 Task: Check the Street View of Times Square in New York.
Action: Mouse moved to (136, 77)
Screenshot: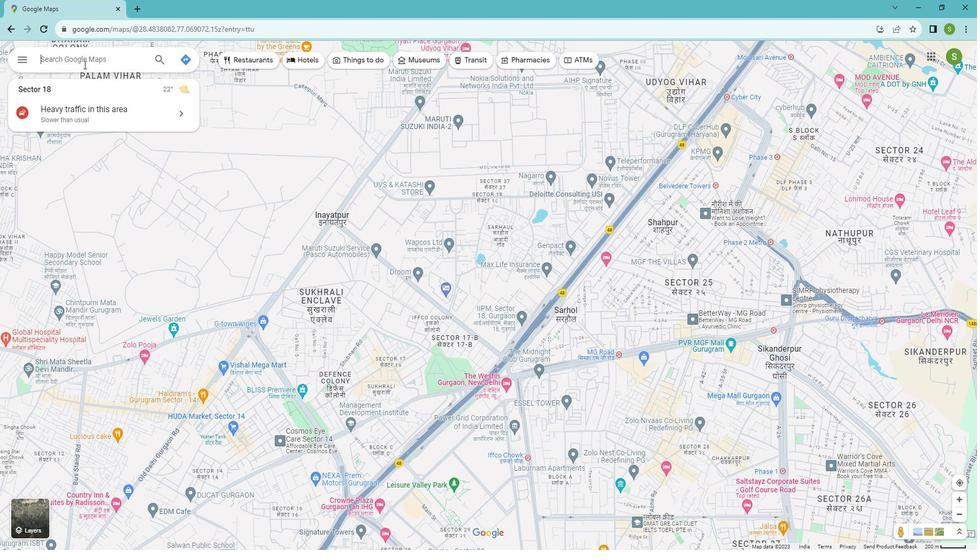 
Action: Mouse pressed left at (136, 77)
Screenshot: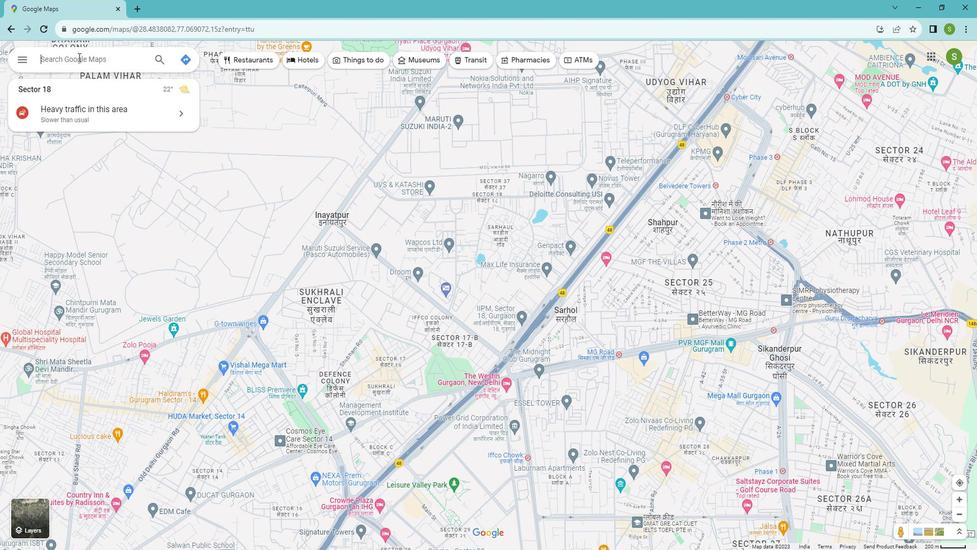 
Action: Key pressed <Key.shift>Times<Key.space><Key.shift><Key.shift><Key.shift><Key.shift><Key.shift><Key.shift><Key.shift><Key.shift><Key.shift><Key.shift><Key.shift><Key.shift><Key.shift><Key.shift><Key.shift><Key.shift><Key.shift><Key.shift><Key.shift><Key.shift>Square<Key.space>in<Key.space><Key.shift>B<Key.backspace><Key.shift>New<Key.space><Key.shift>York<Key.space><Key.shift>City<Key.enter>
Screenshot: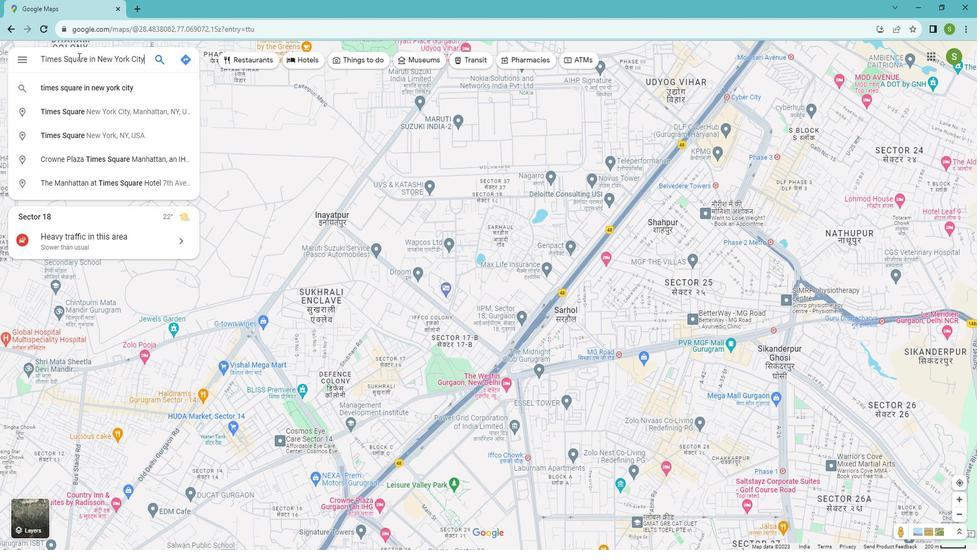 
Action: Mouse moved to (904, 506)
Screenshot: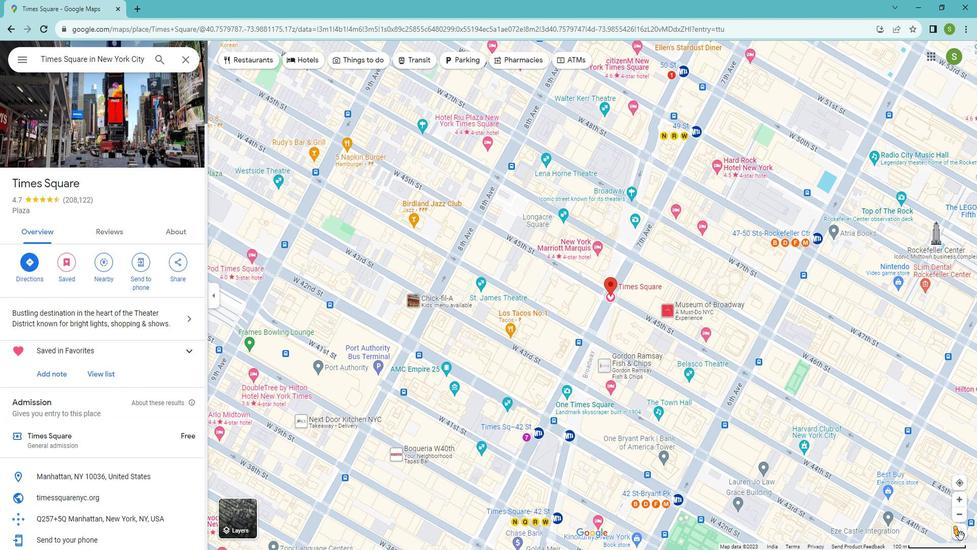 
Action: Mouse pressed left at (904, 506)
Screenshot: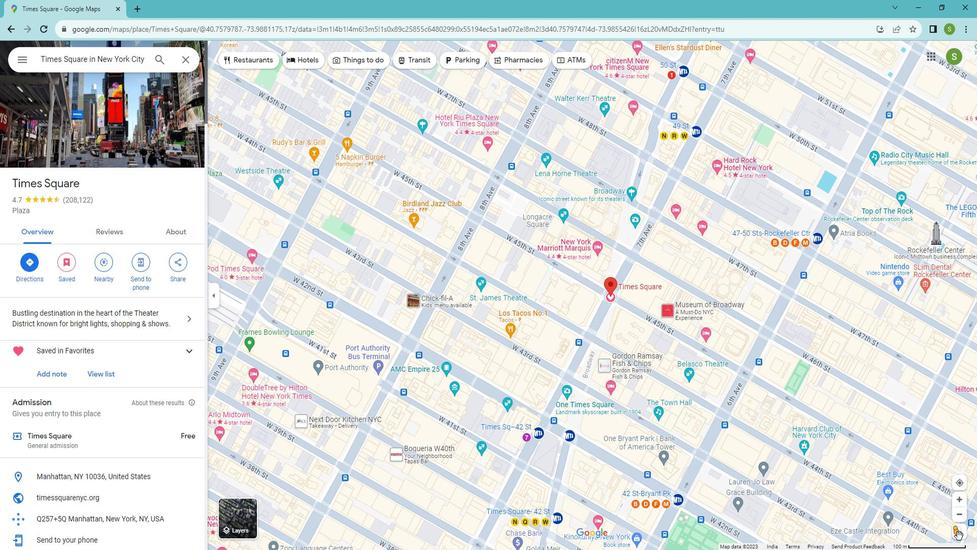 
Action: Mouse moved to (436, 311)
Screenshot: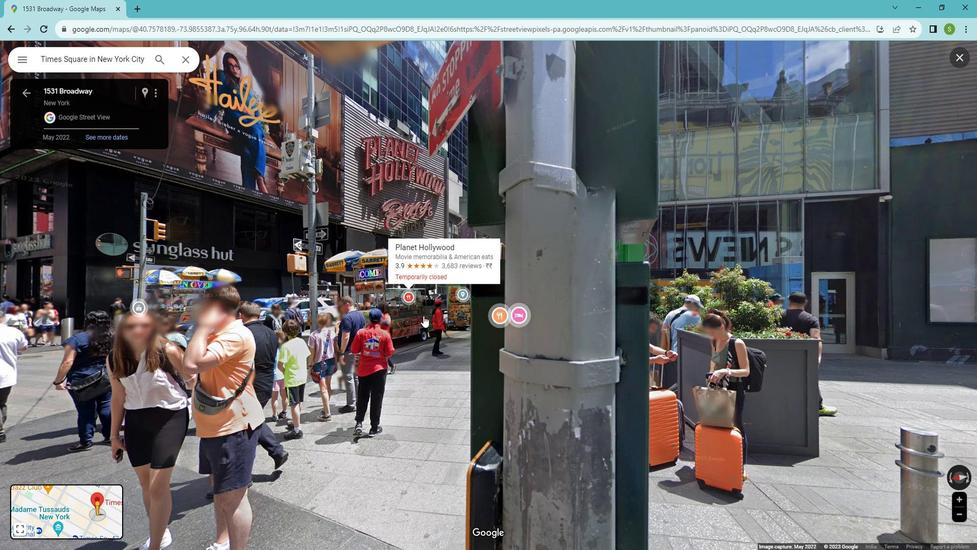 
Action: Mouse pressed left at (436, 311)
Screenshot: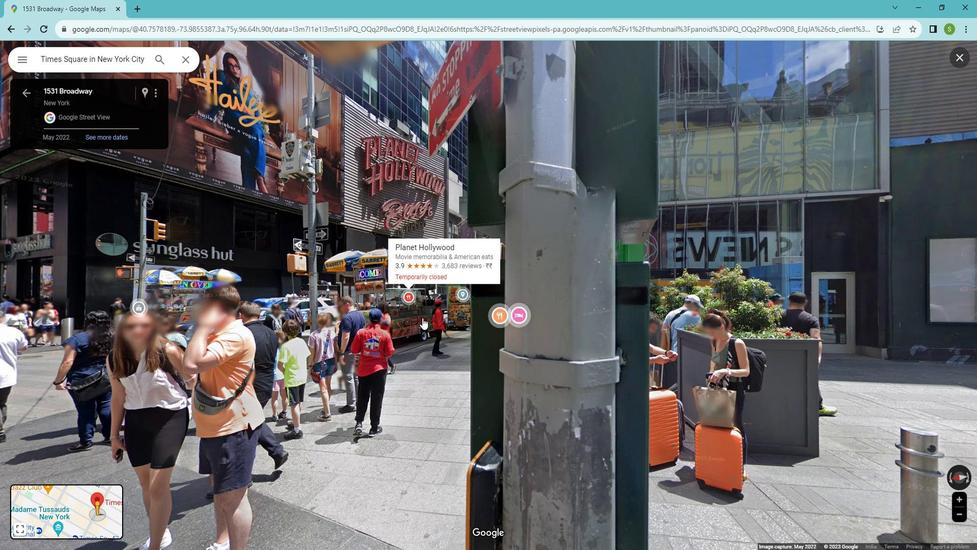 
Action: Mouse moved to (543, 247)
Screenshot: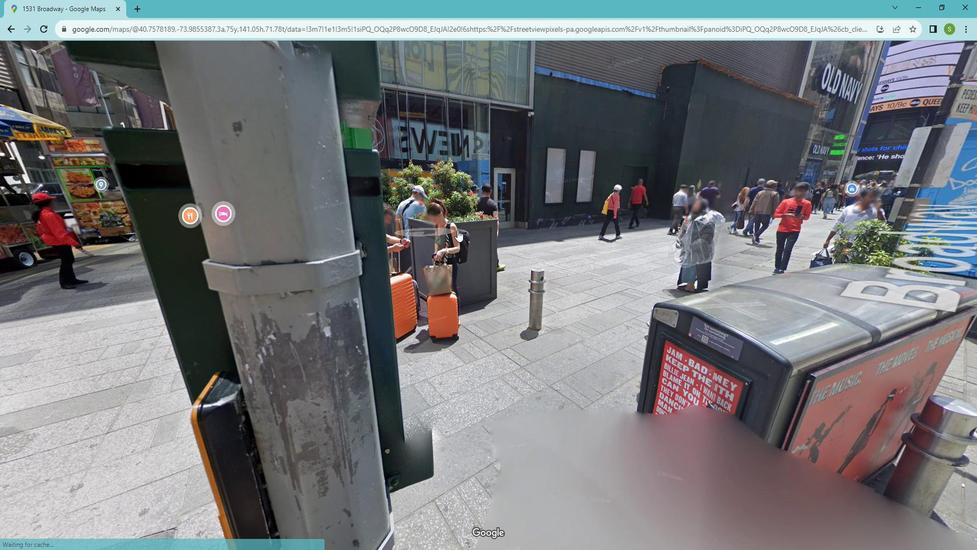 
Action: Mouse pressed left at (543, 247)
Screenshot: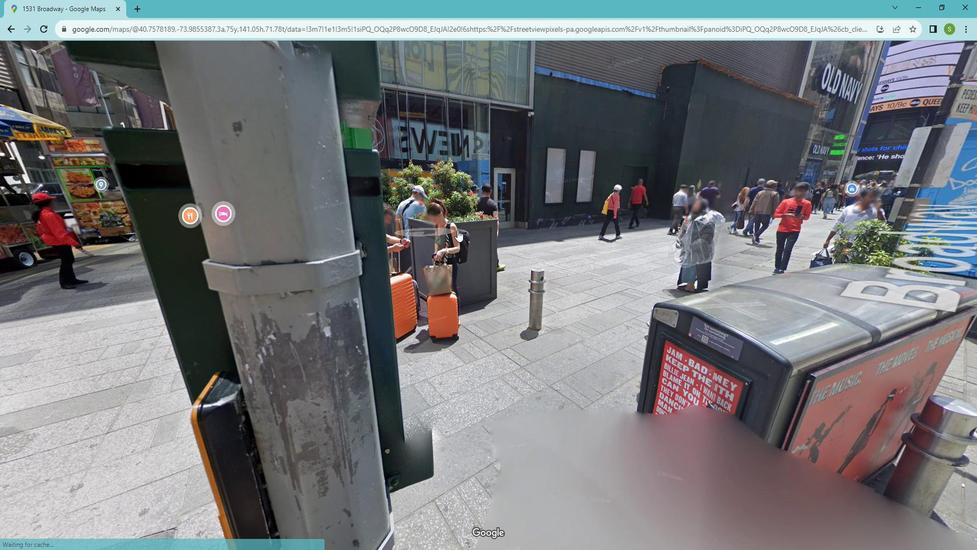 
Action: Mouse moved to (672, 237)
Screenshot: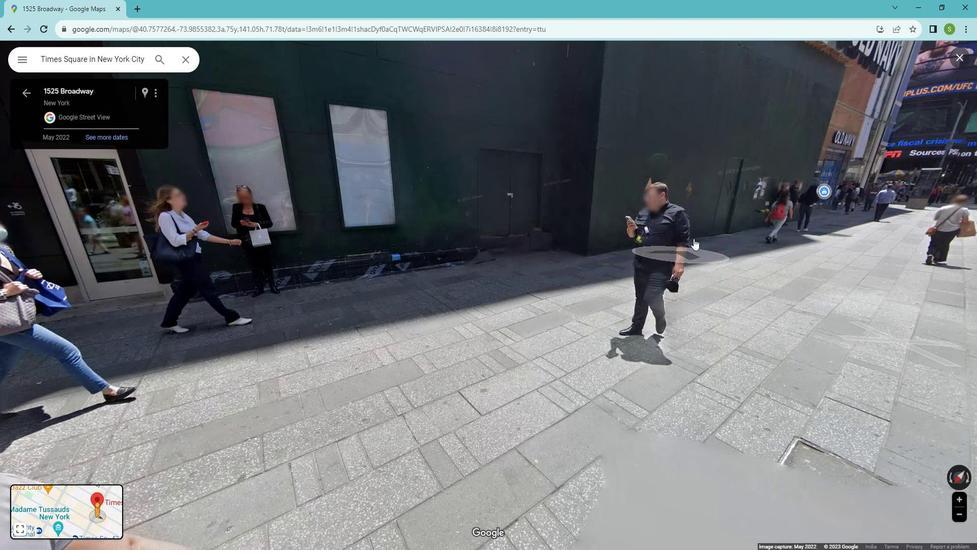
Action: Mouse pressed left at (672, 237)
Screenshot: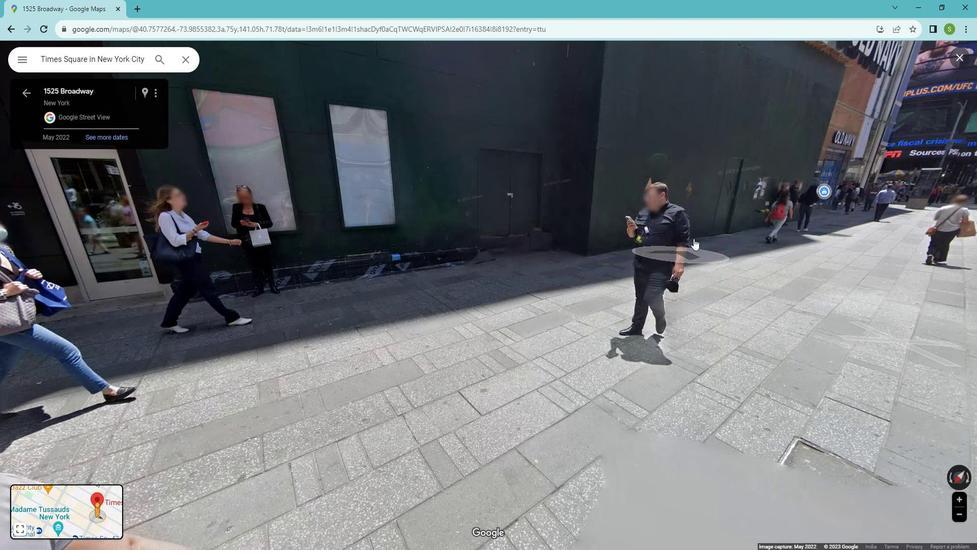 
Action: Mouse moved to (454, 202)
Screenshot: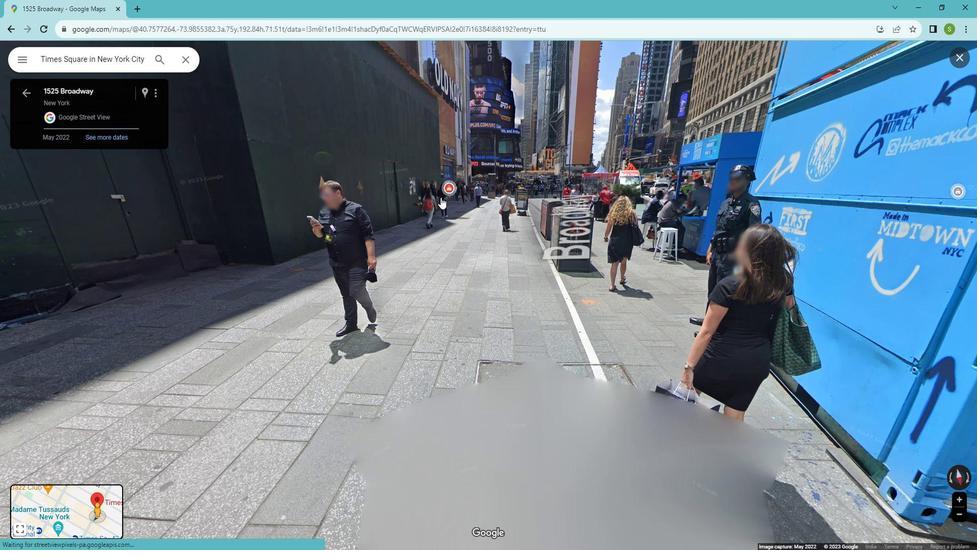 
Action: Mouse pressed left at (454, 202)
Screenshot: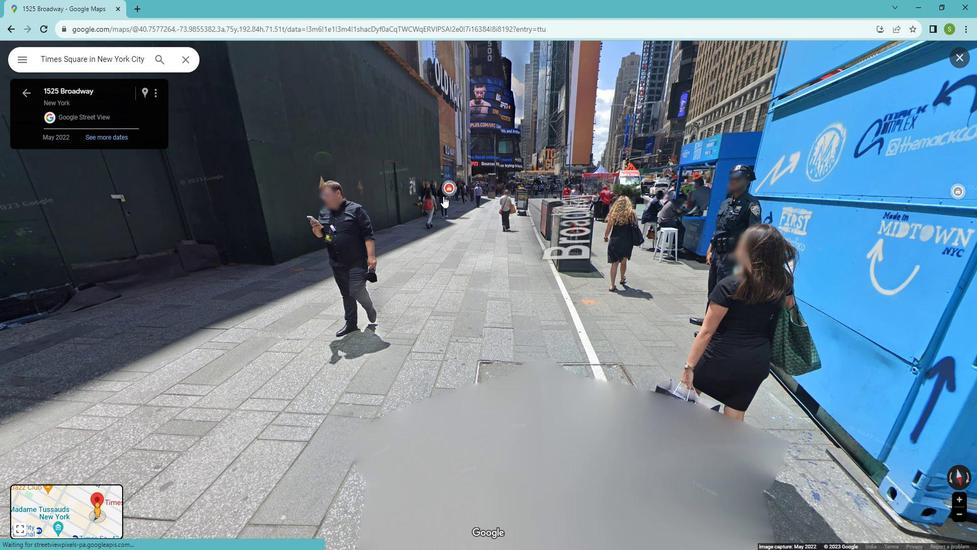 
Action: Mouse moved to (334, 473)
Screenshot: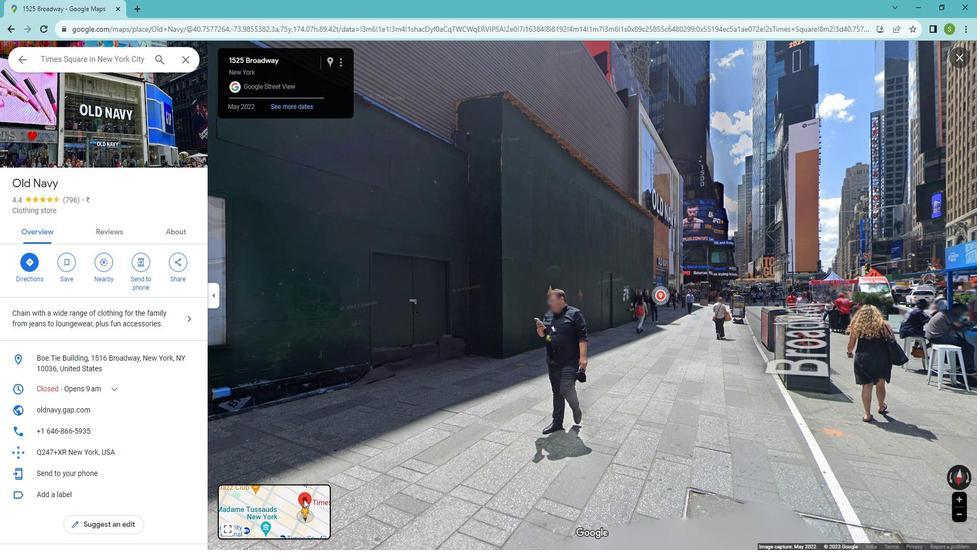 
Action: Mouse pressed left at (334, 473)
Screenshot: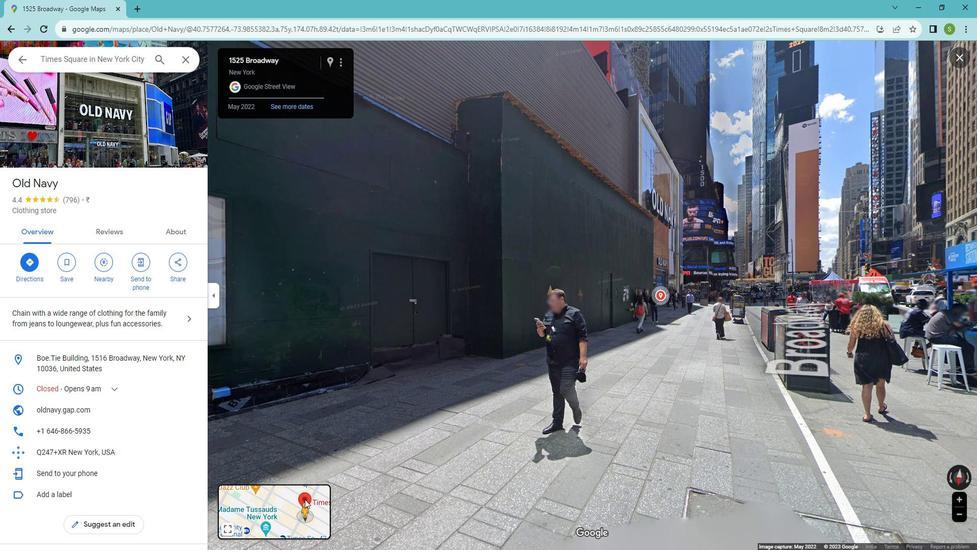 
Action: Mouse moved to (900, 79)
Screenshot: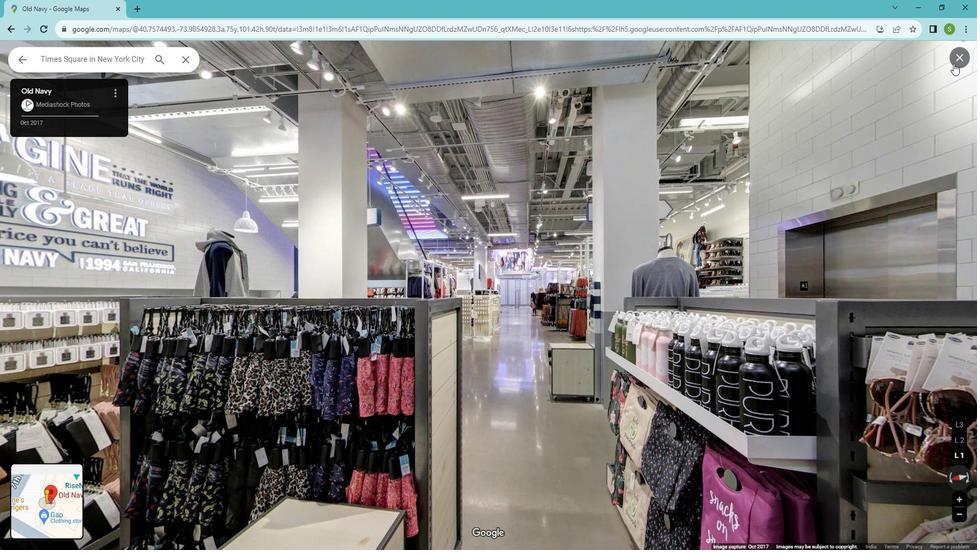
Action: Mouse pressed left at (900, 79)
Screenshot: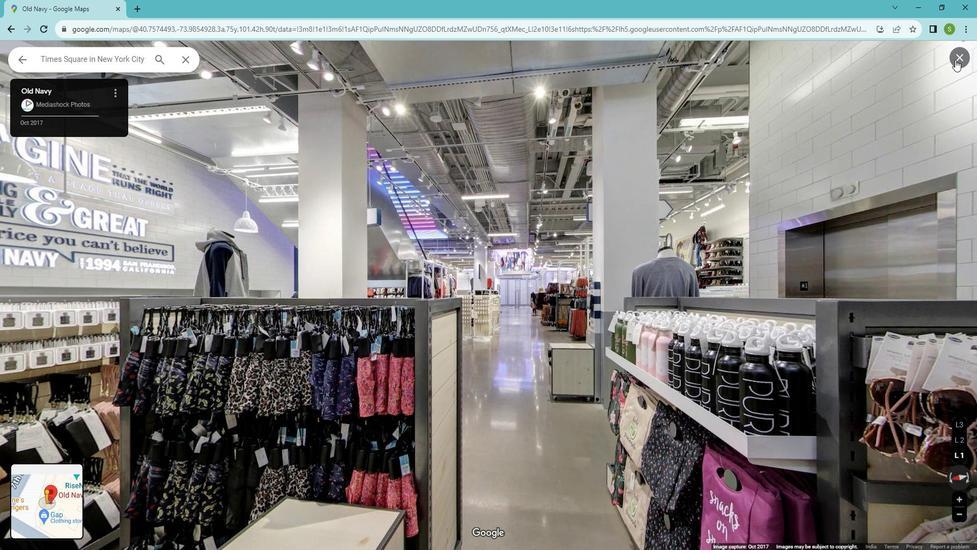
Action: Mouse moved to (575, 286)
Screenshot: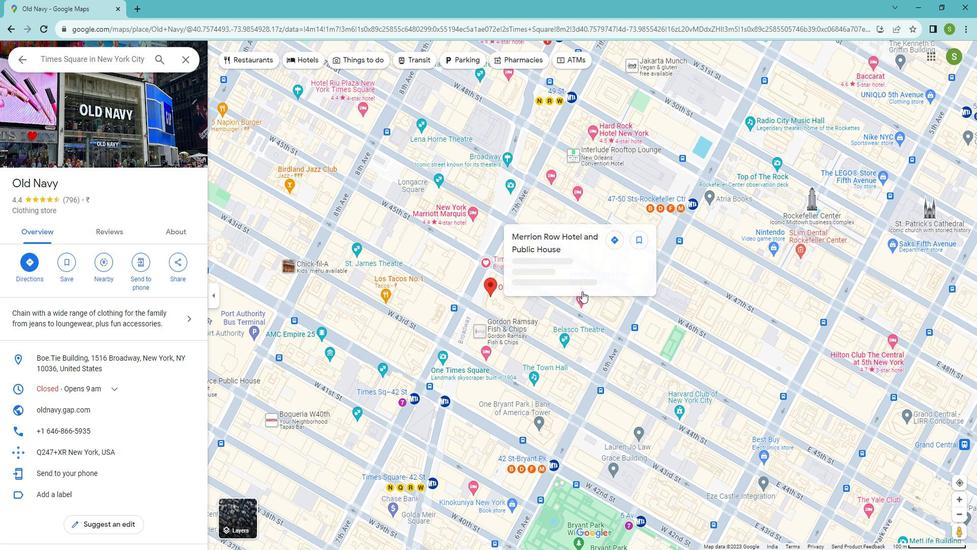 
Action: Mouse scrolled (575, 285) with delta (0, 0)
Screenshot: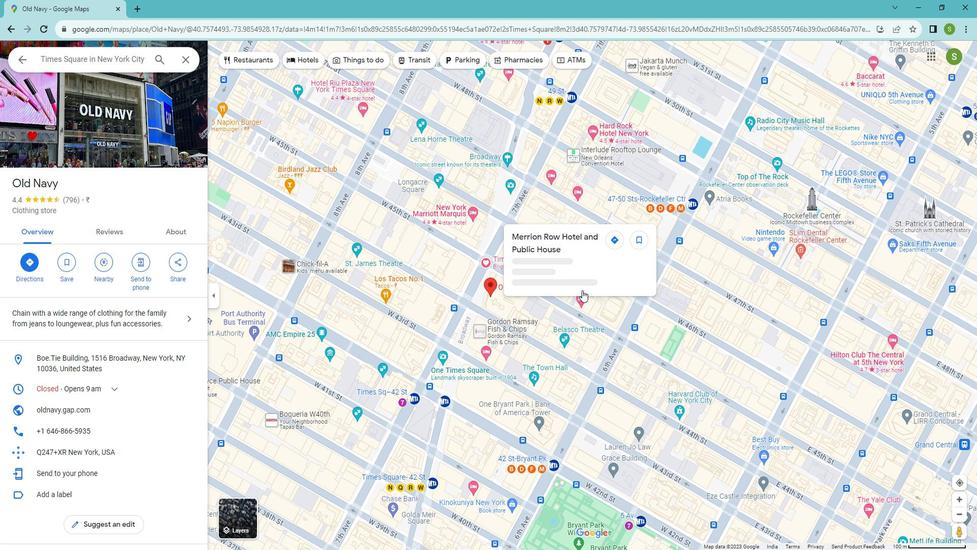 
Action: Mouse scrolled (575, 285) with delta (0, 0)
Screenshot: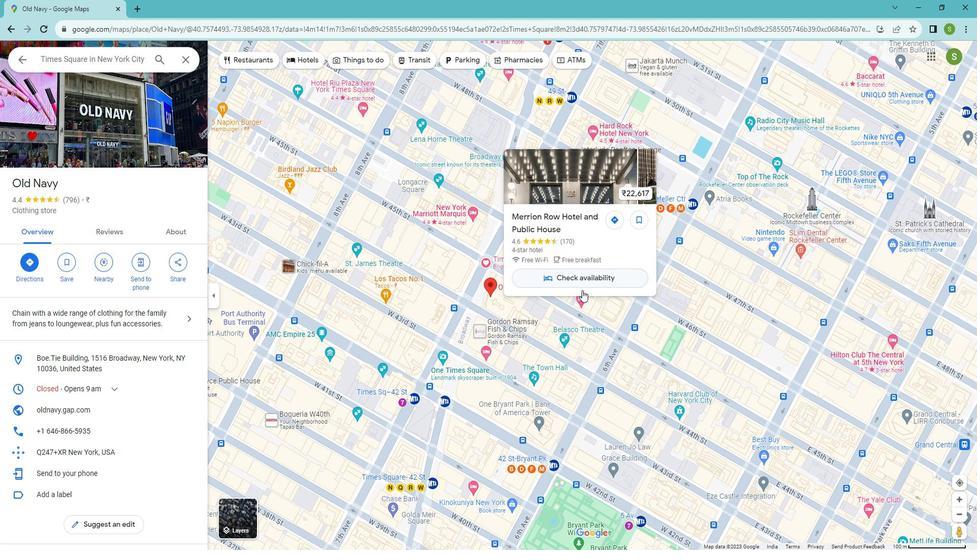 
Action: Mouse moved to (575, 285)
Screenshot: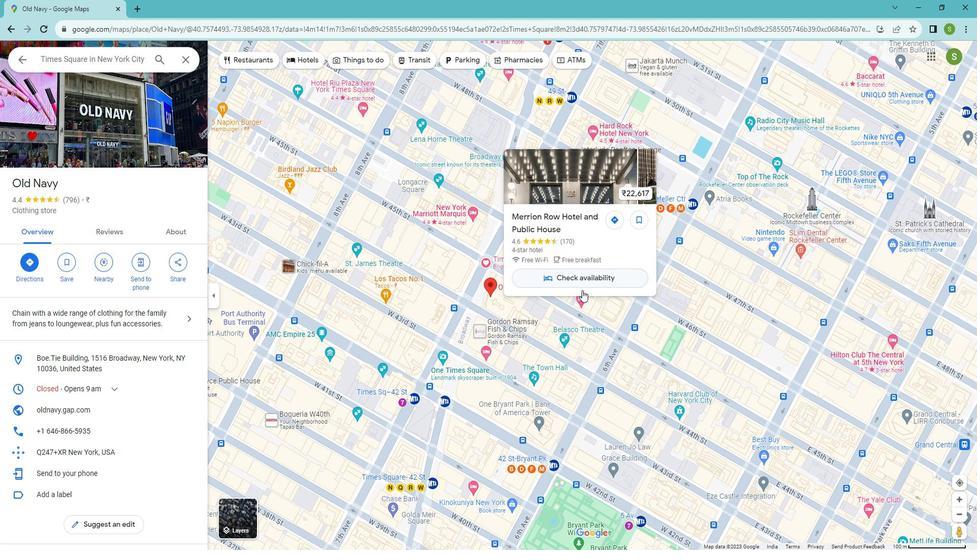
Action: Mouse scrolled (575, 285) with delta (0, 0)
Screenshot: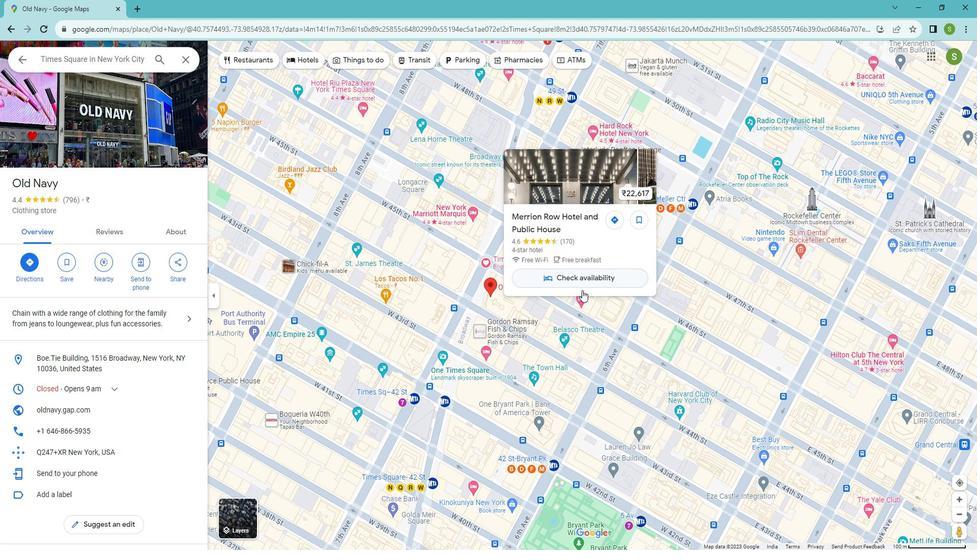 
Action: Mouse moved to (685, 306)
Screenshot: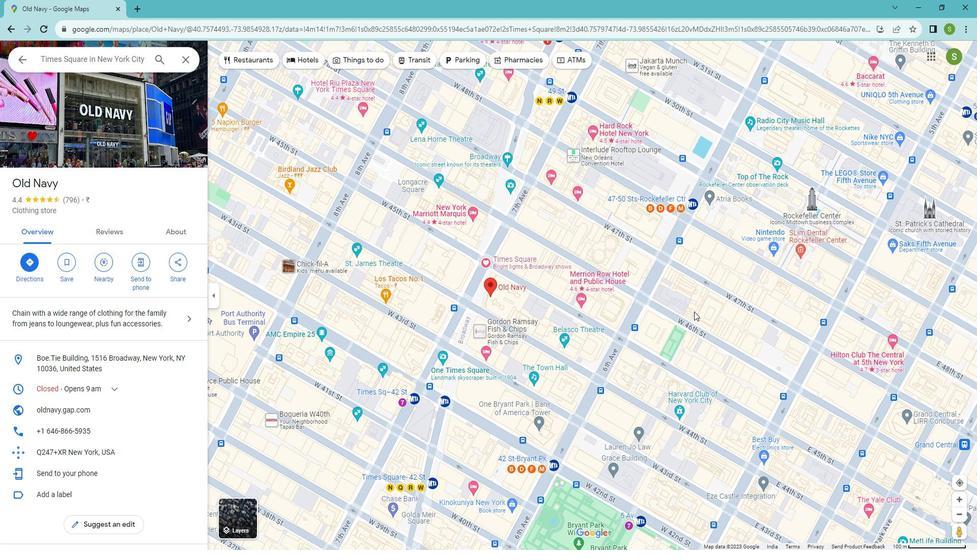 
Action: Mouse scrolled (685, 305) with delta (0, 0)
Screenshot: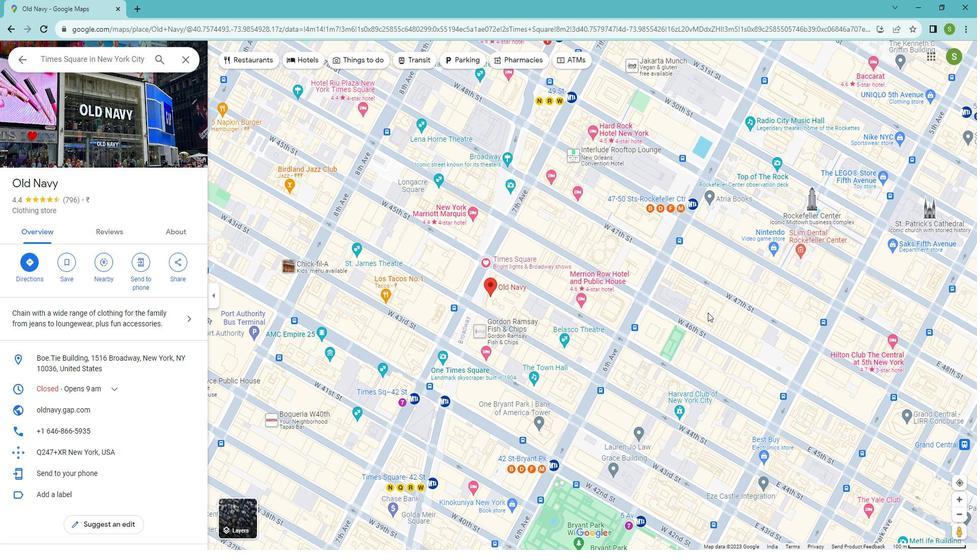 
Action: Mouse scrolled (685, 305) with delta (0, 0)
Screenshot: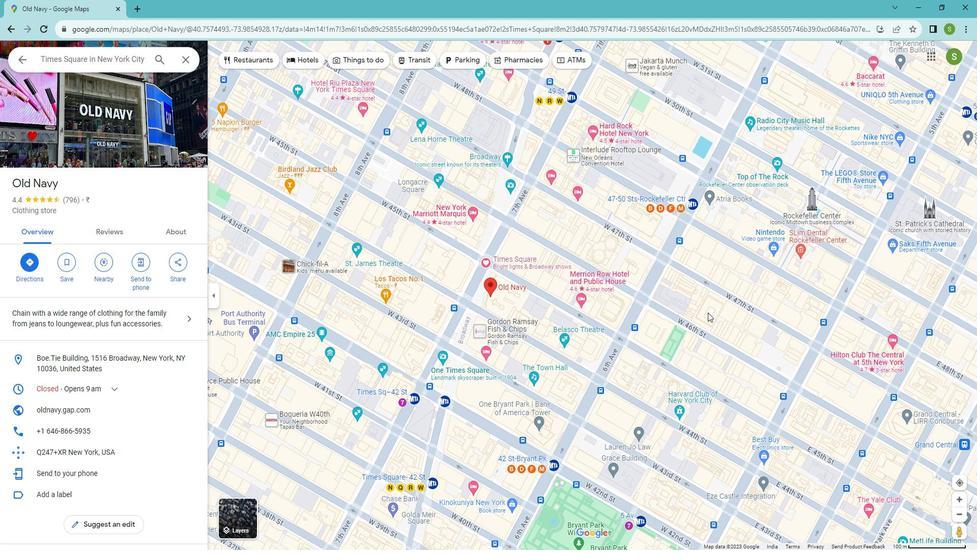 
Action: Mouse scrolled (685, 305) with delta (0, 0)
Screenshot: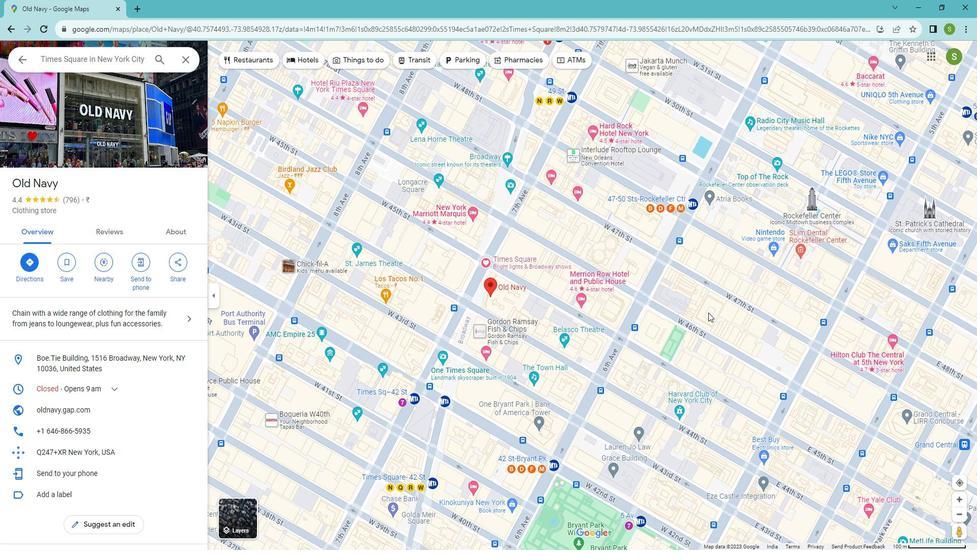 
Action: Mouse moved to (84, 78)
Screenshot: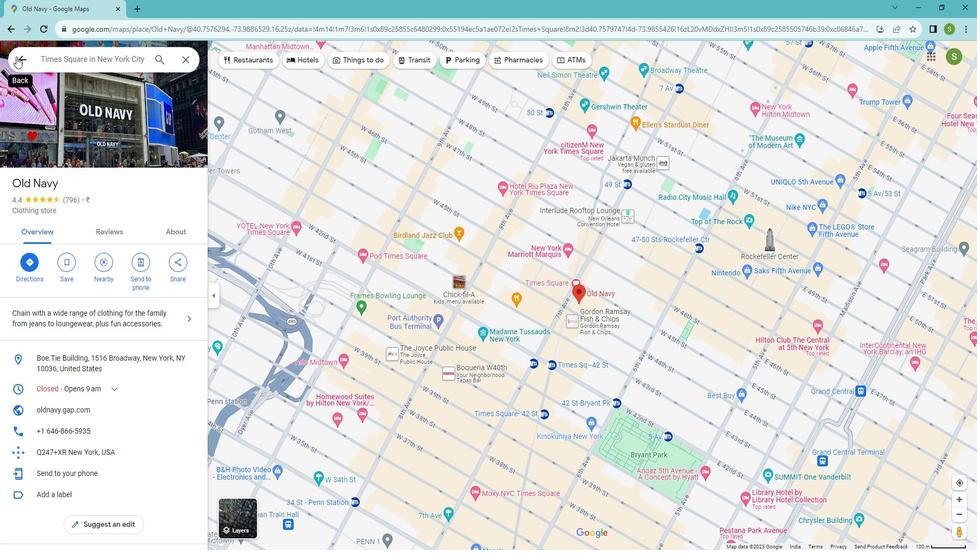 
Action: Mouse pressed left at (84, 78)
Screenshot: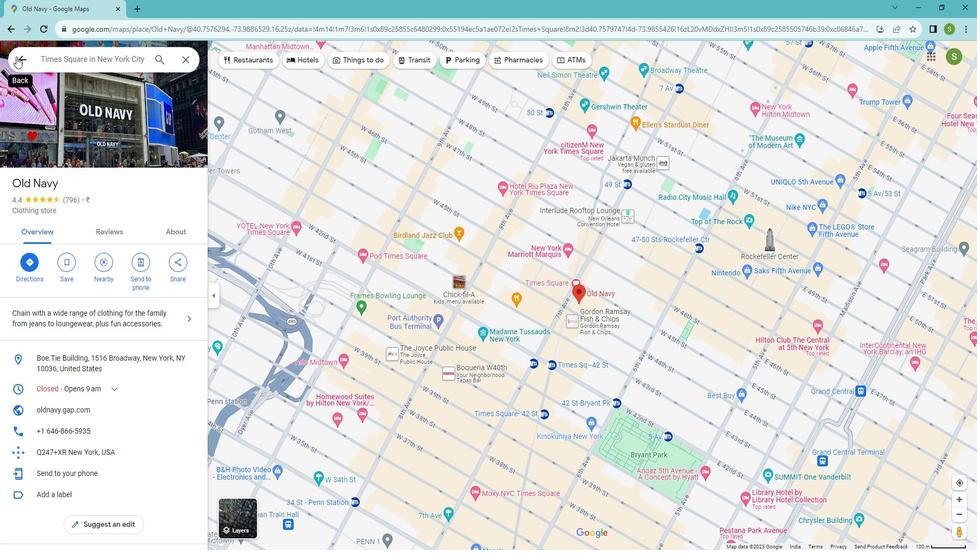 
Action: Mouse moved to (902, 504)
Screenshot: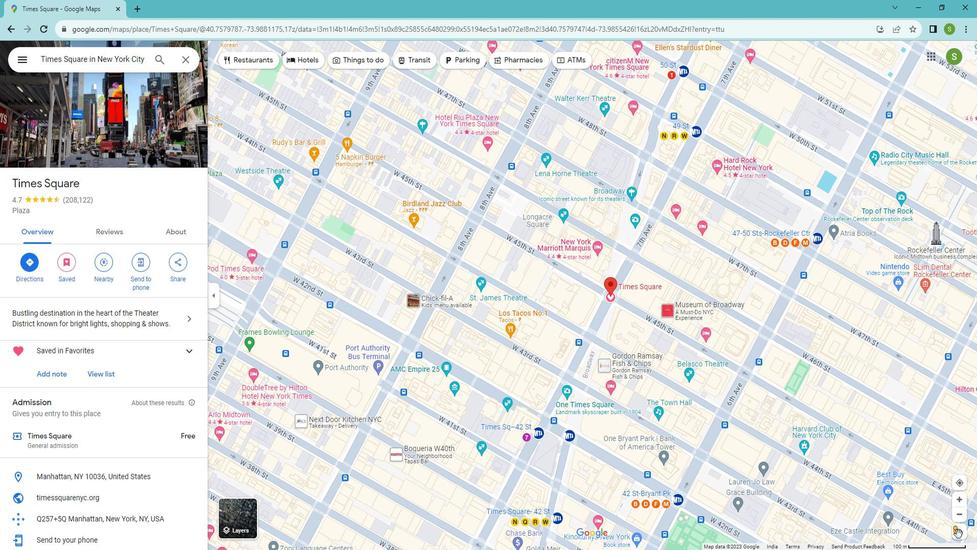 
Action: Mouse pressed left at (902, 504)
Screenshot: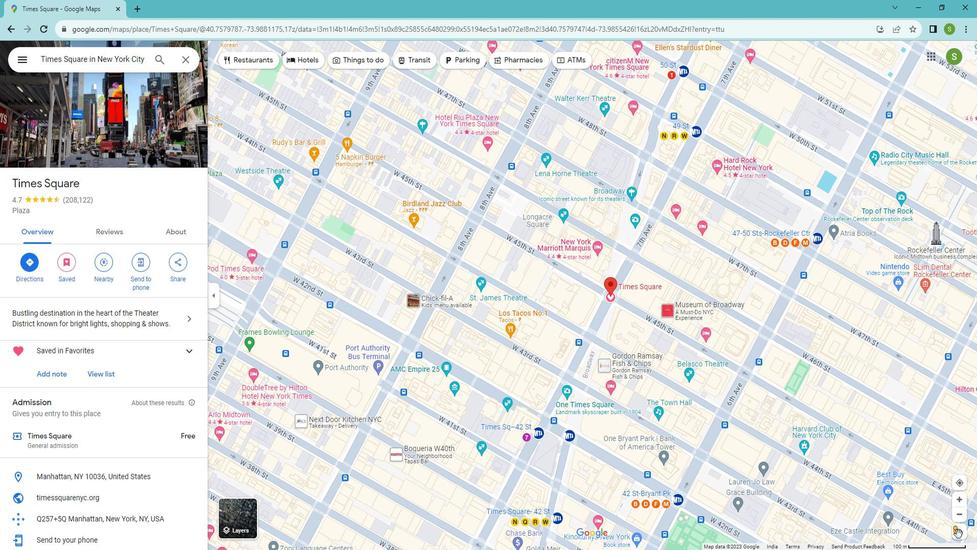 
Action: Mouse moved to (511, 332)
Screenshot: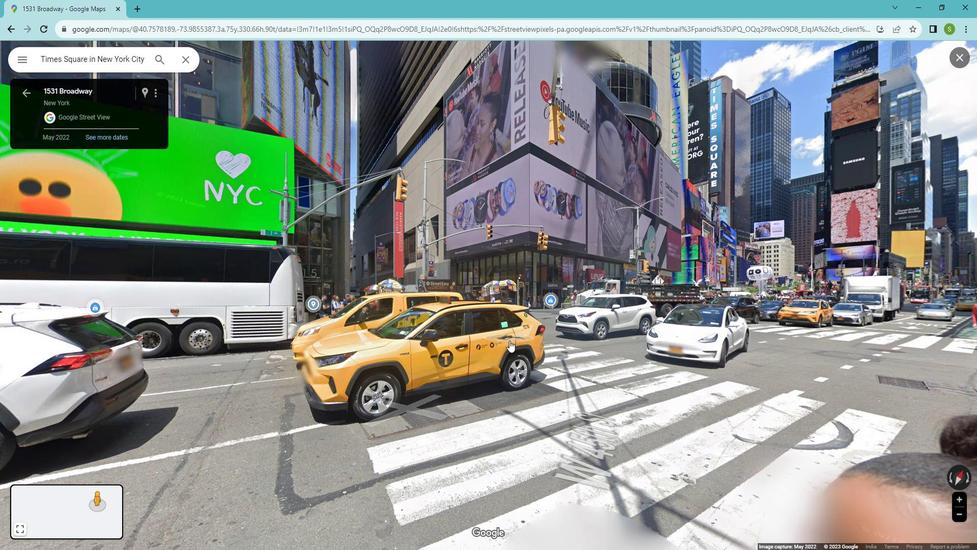 
Action: Mouse pressed left at (511, 332)
Screenshot: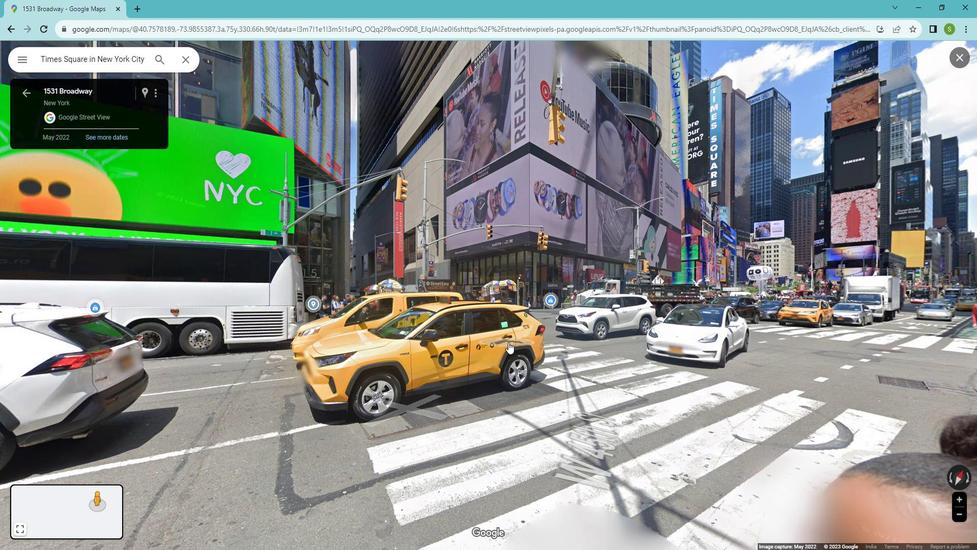 
Action: Mouse moved to (536, 328)
Screenshot: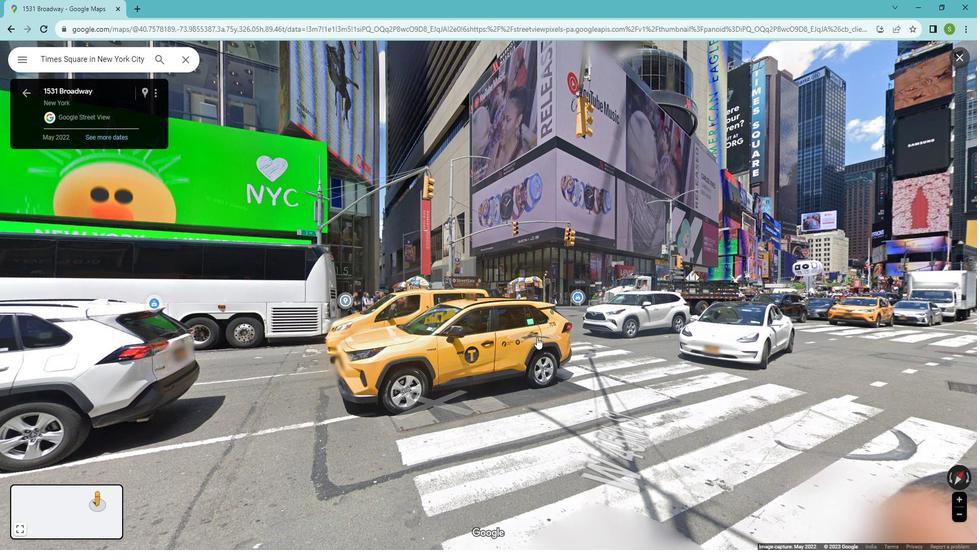 
Action: Mouse pressed left at (536, 328)
Screenshot: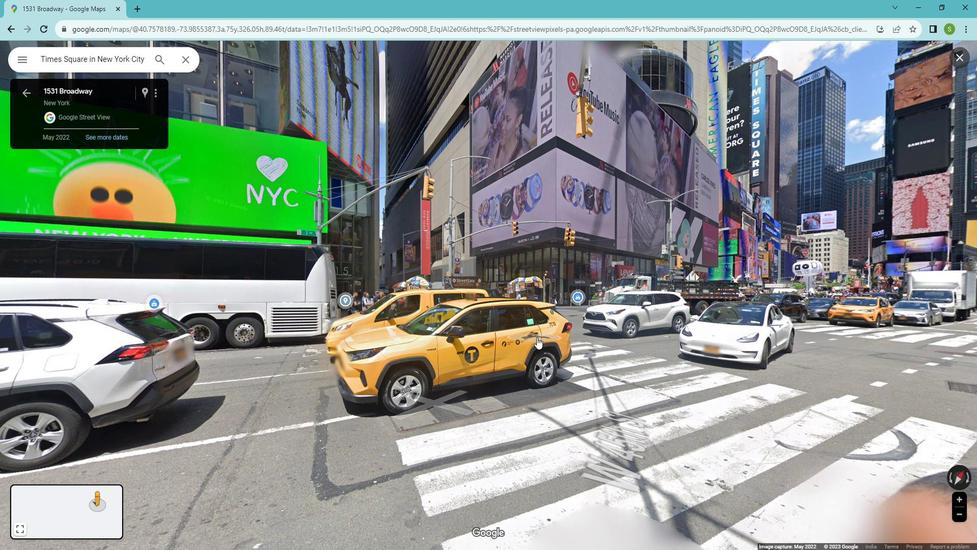 
Action: Mouse moved to (826, 392)
Screenshot: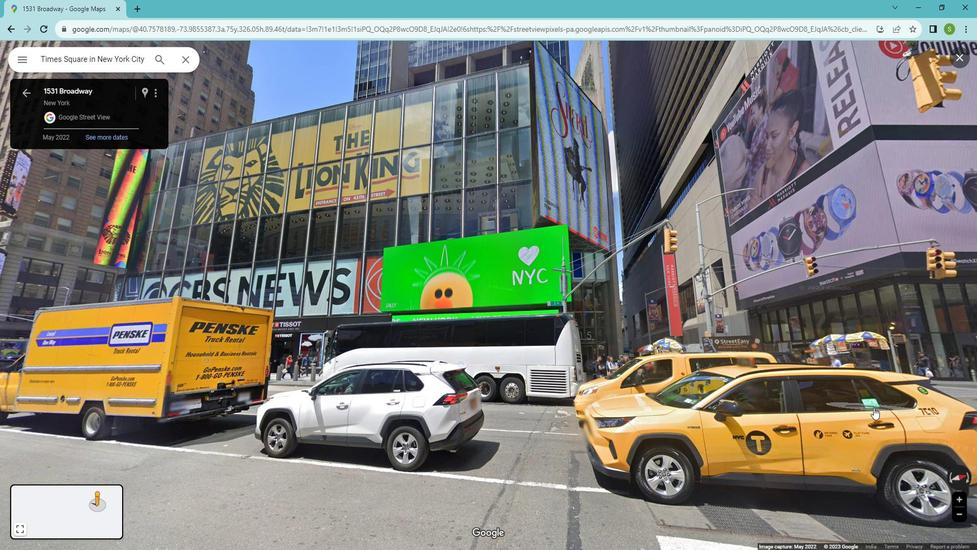
Action: Mouse pressed left at (826, 392)
Screenshot: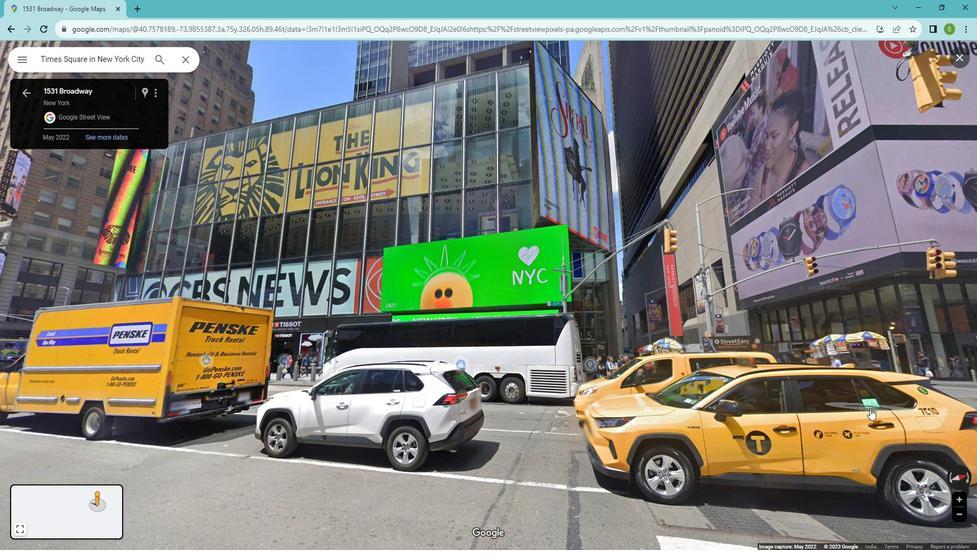 
Action: Mouse moved to (576, 234)
Screenshot: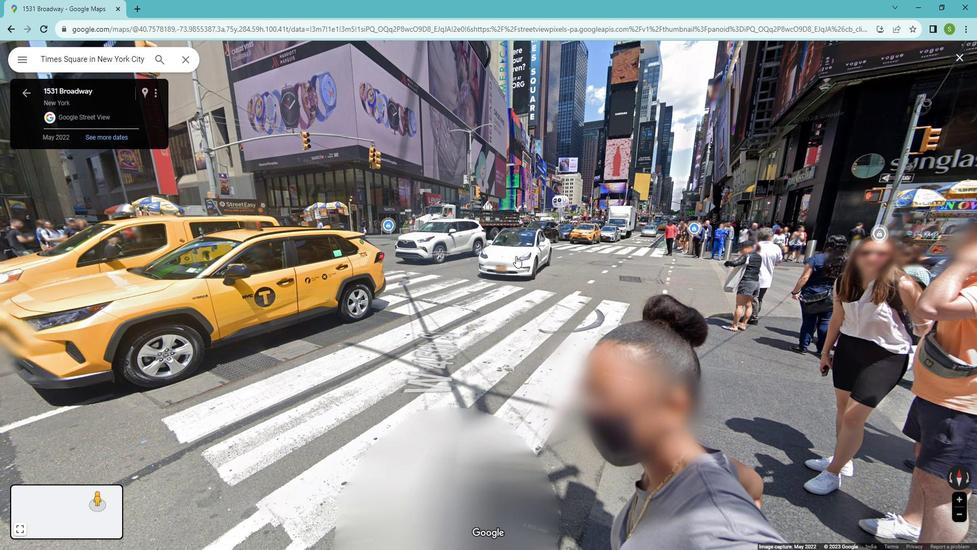 
Action: Mouse pressed left at (576, 234)
Screenshot: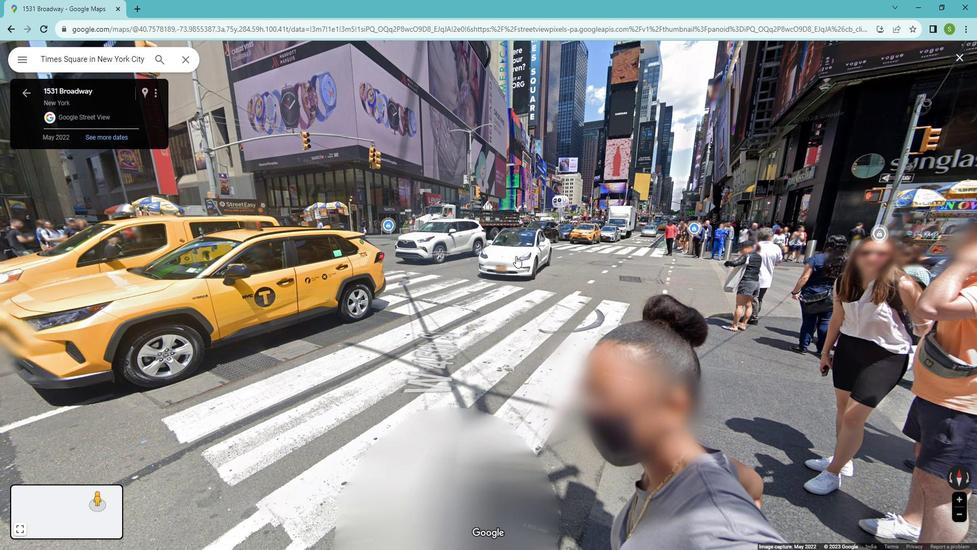 
Action: Mouse moved to (396, 240)
Screenshot: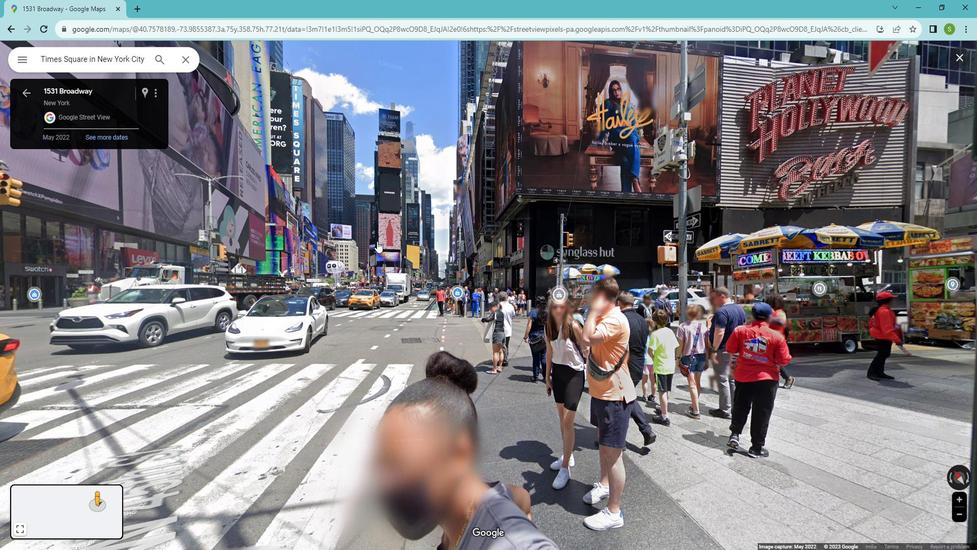 
Action: Mouse pressed left at (396, 240)
Screenshot: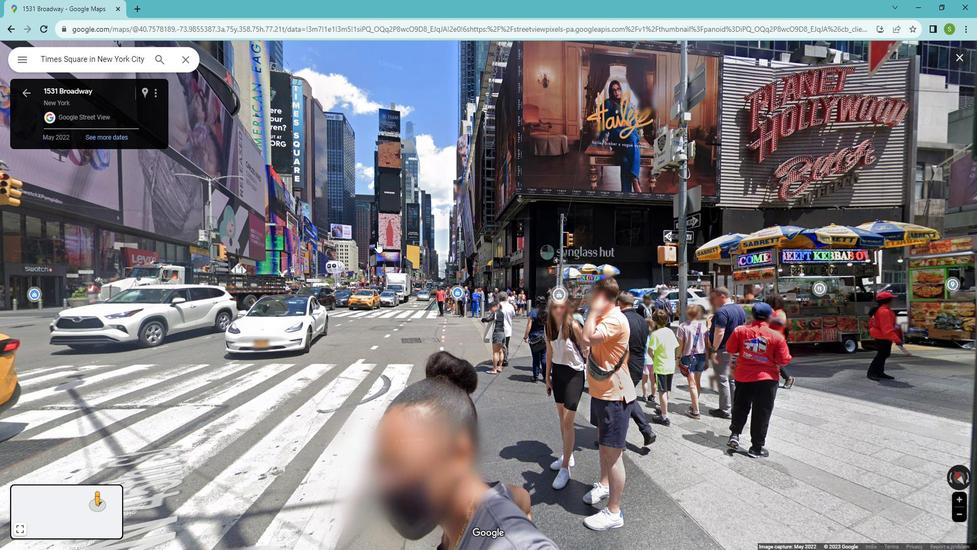 
Action: Mouse moved to (903, 74)
Screenshot: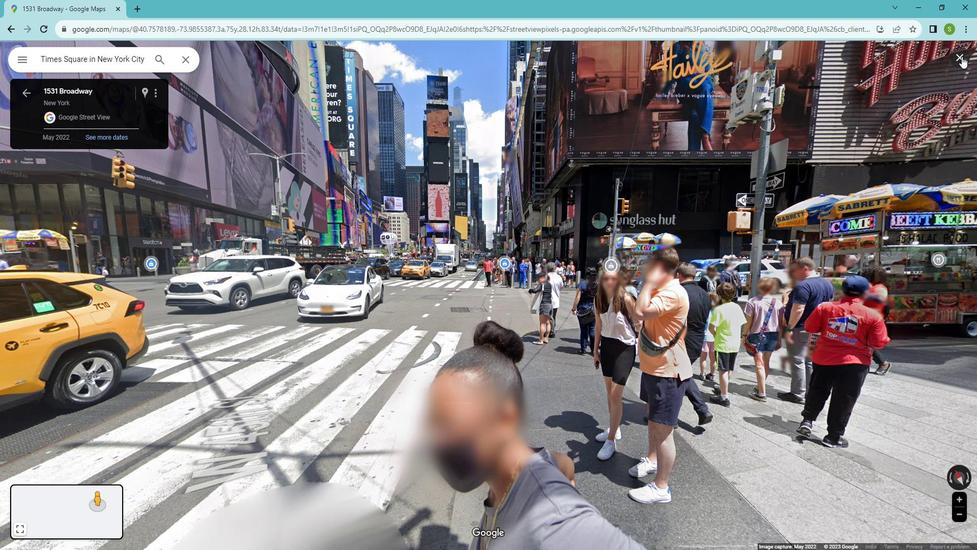
Action: Mouse pressed left at (903, 74)
Screenshot: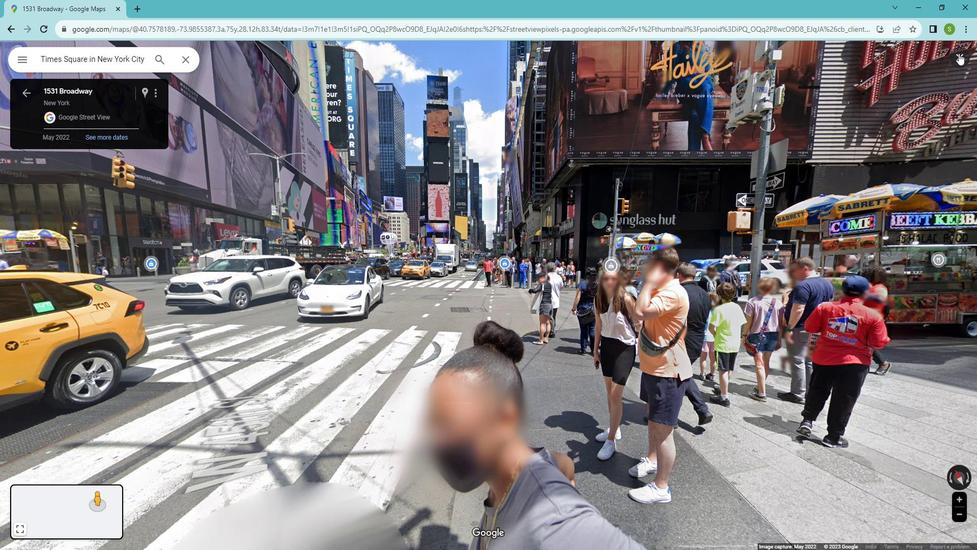 
Action: Mouse moved to (534, 258)
Screenshot: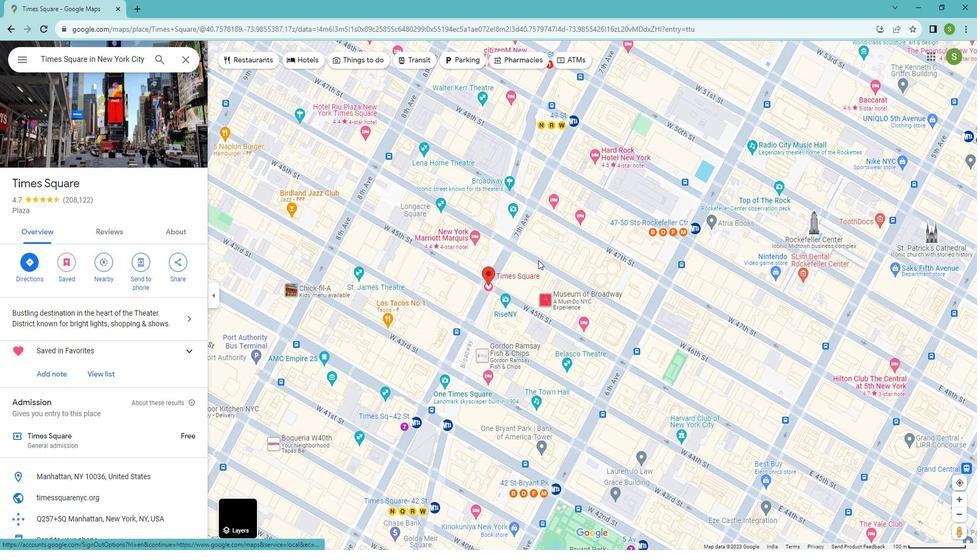 
